 Task: Add Lily's Sweets Sea Salt 70% Dark Chocolate Bar to the cart.
Action: Mouse moved to (20, 60)
Screenshot: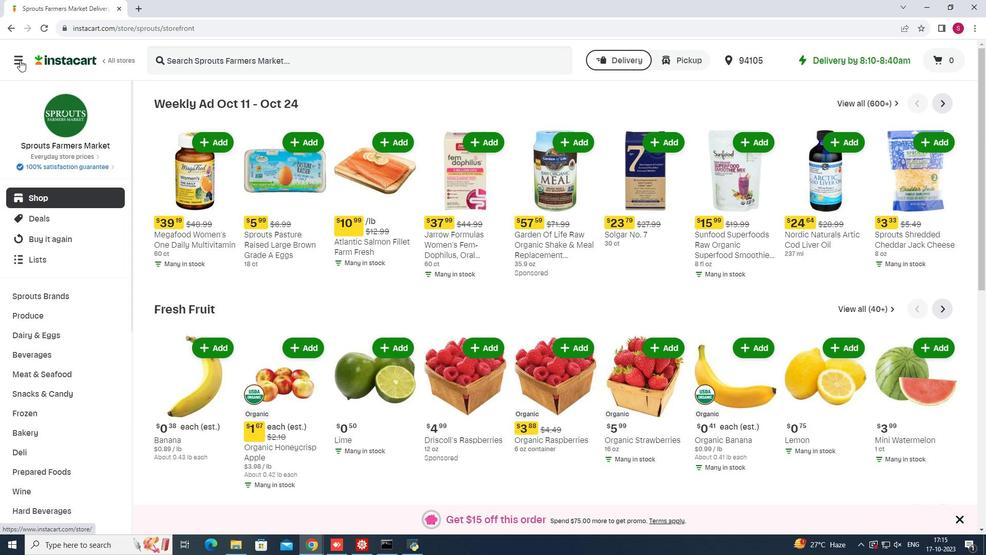 
Action: Mouse pressed left at (20, 60)
Screenshot: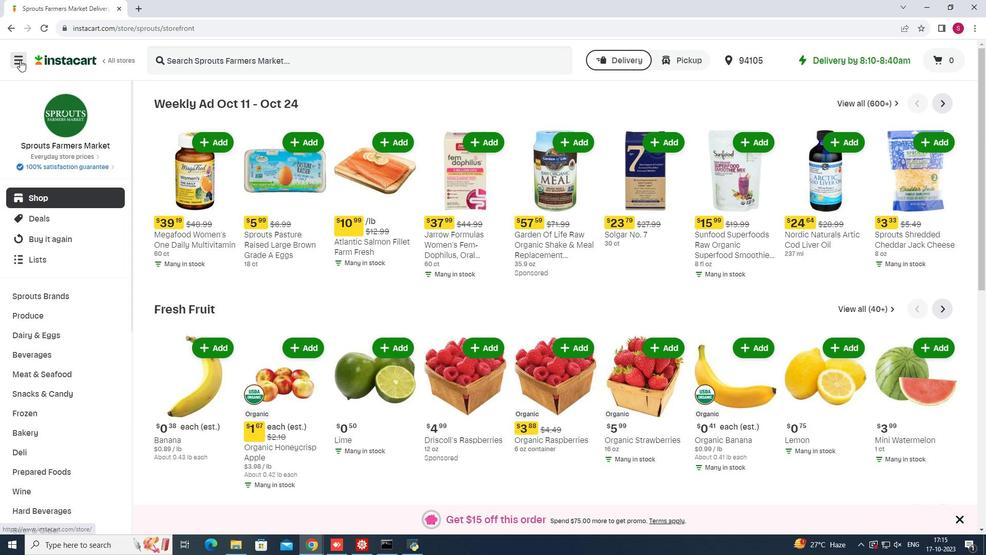 
Action: Mouse moved to (53, 266)
Screenshot: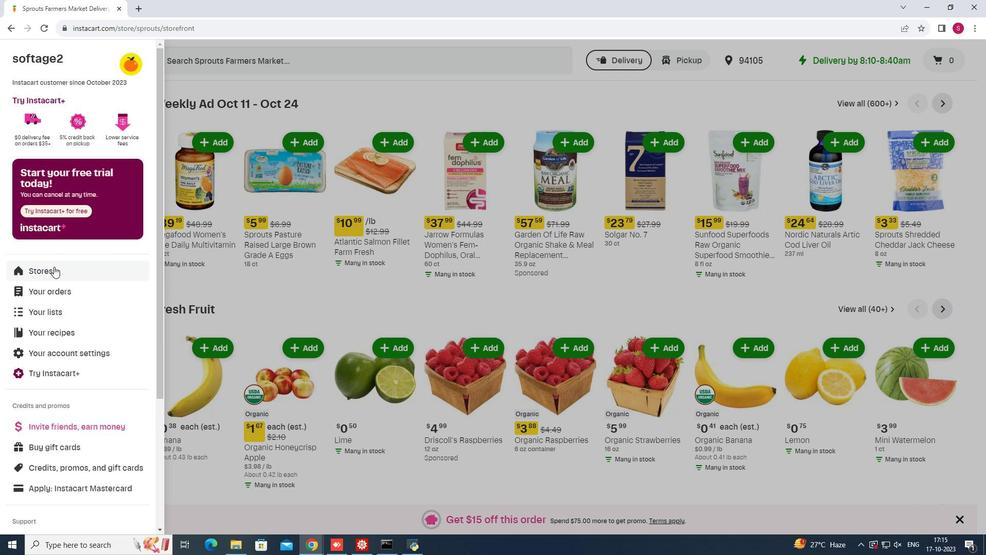 
Action: Mouse pressed left at (53, 266)
Screenshot: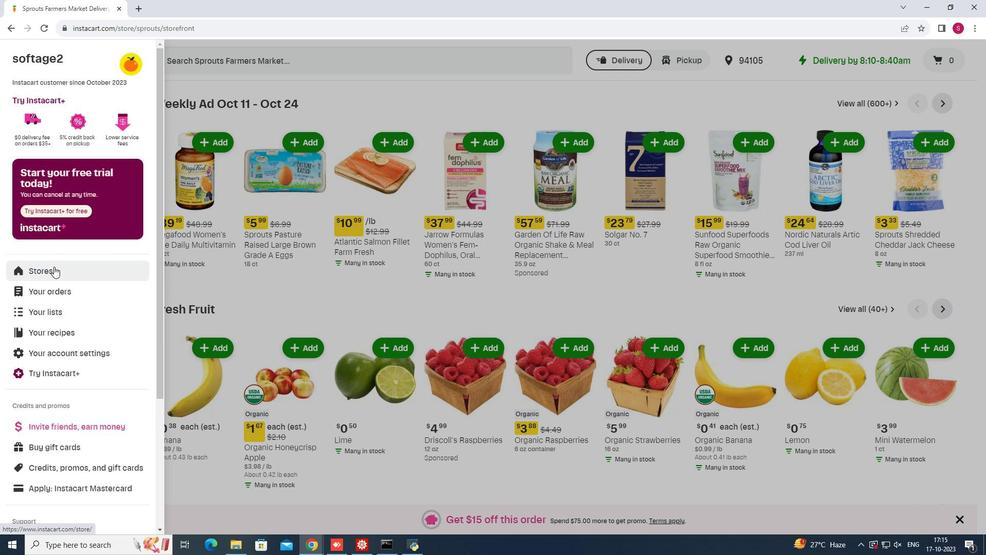 
Action: Mouse moved to (239, 93)
Screenshot: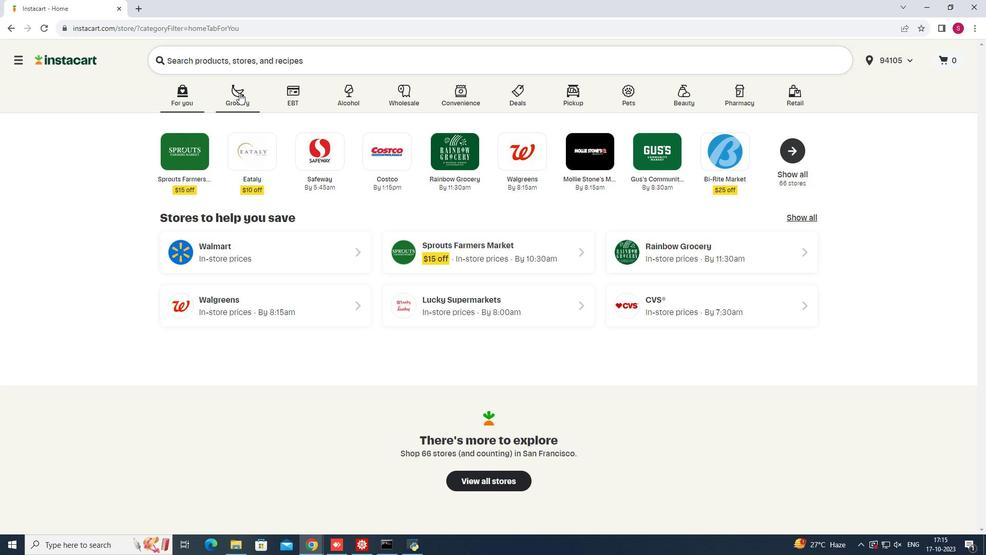 
Action: Mouse pressed left at (239, 93)
Screenshot: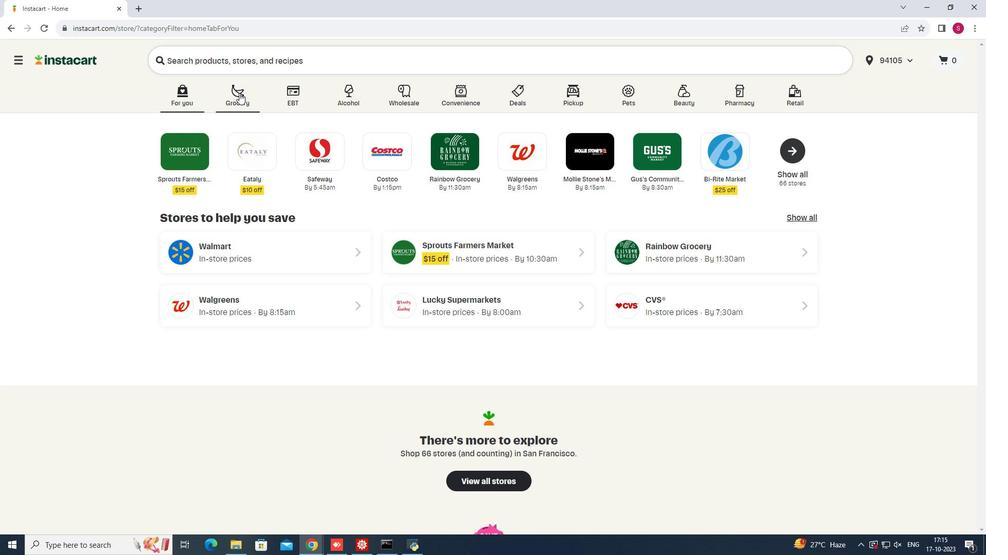 
Action: Mouse moved to (735, 149)
Screenshot: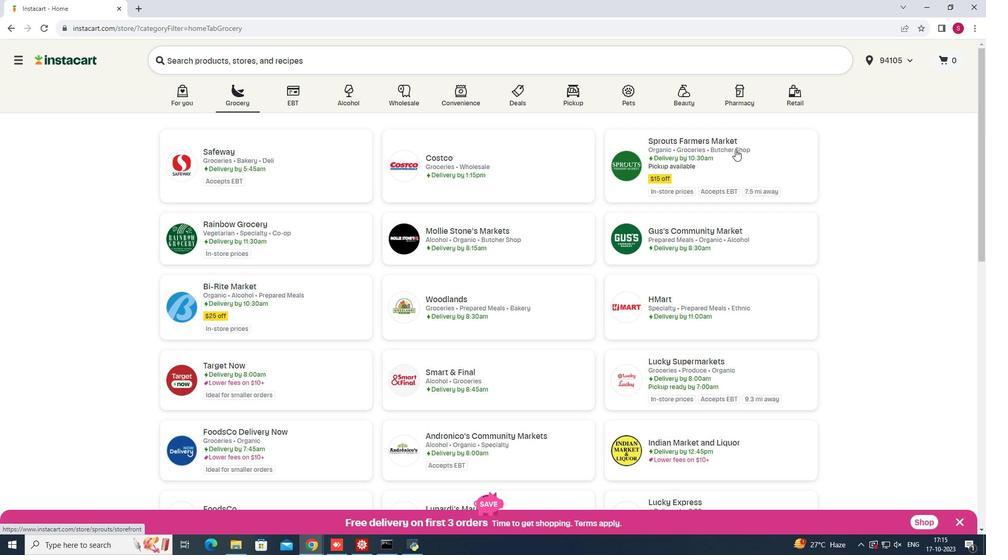 
Action: Mouse pressed left at (735, 149)
Screenshot: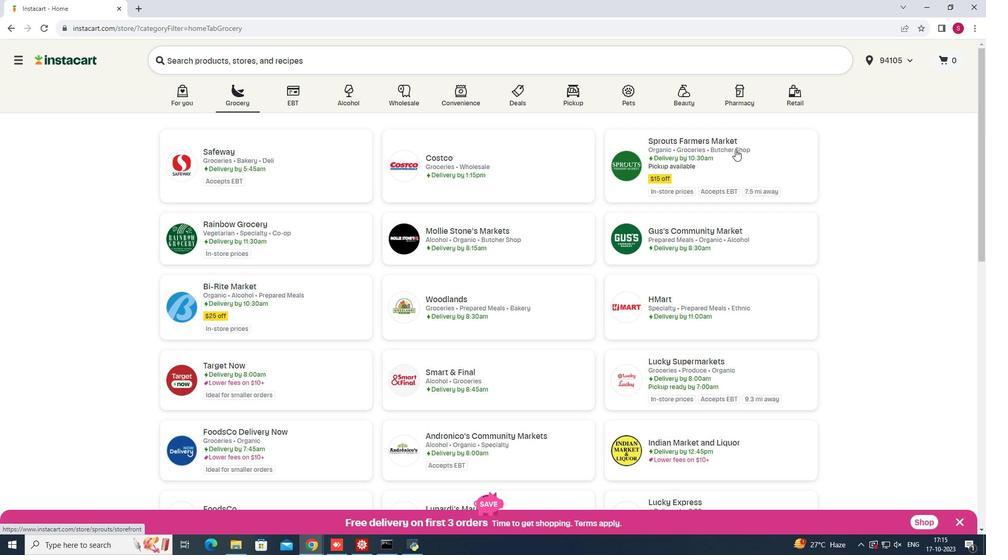 
Action: Mouse moved to (49, 391)
Screenshot: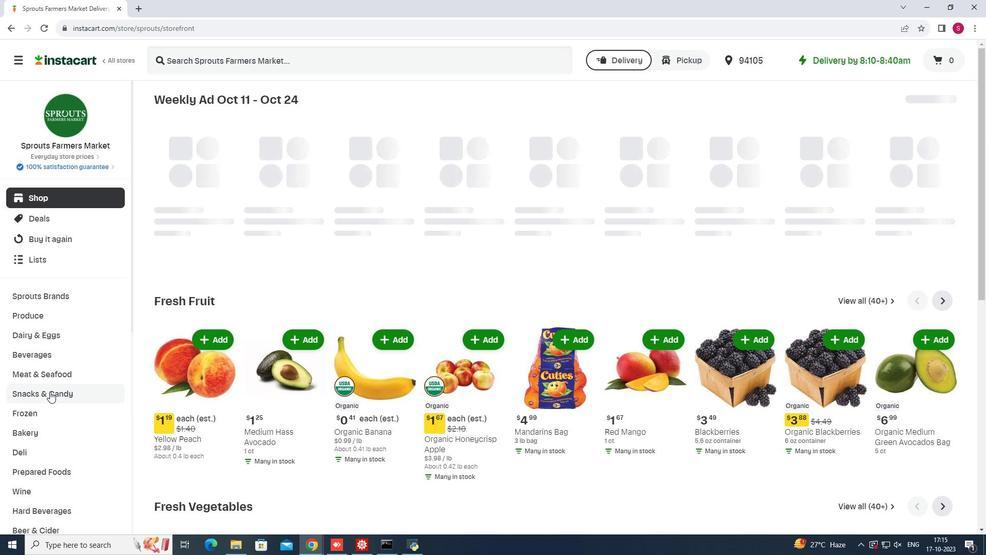 
Action: Mouse pressed left at (49, 391)
Screenshot: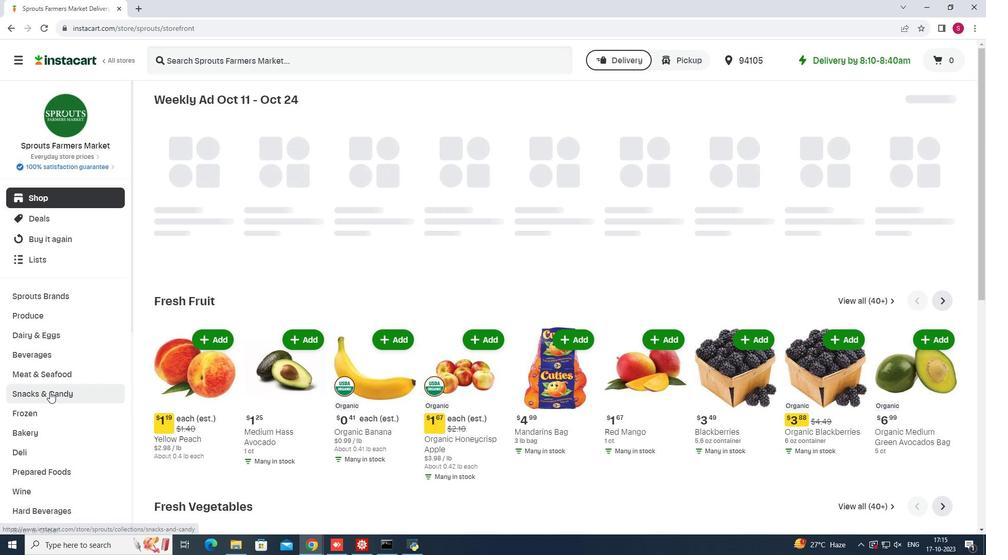 
Action: Mouse moved to (291, 125)
Screenshot: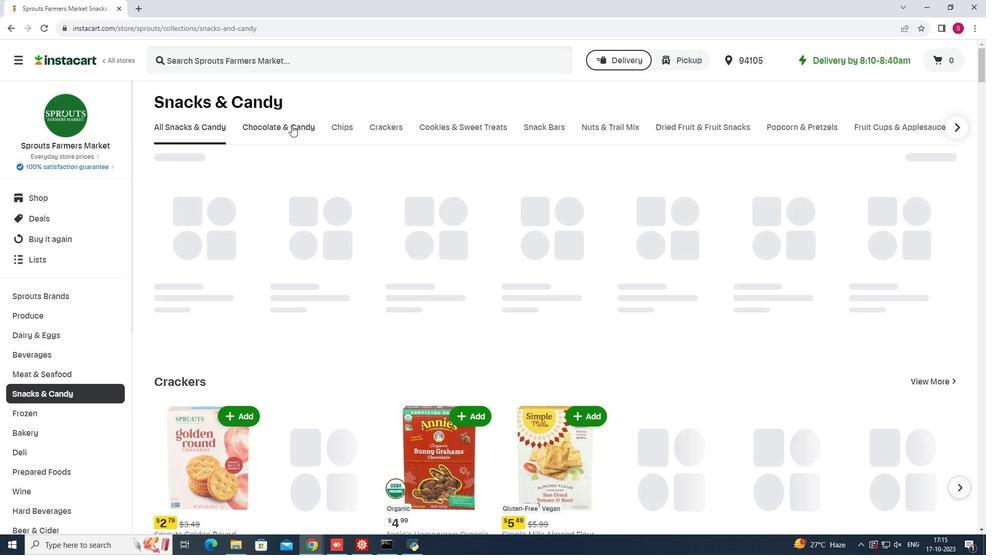 
Action: Mouse pressed left at (291, 125)
Screenshot: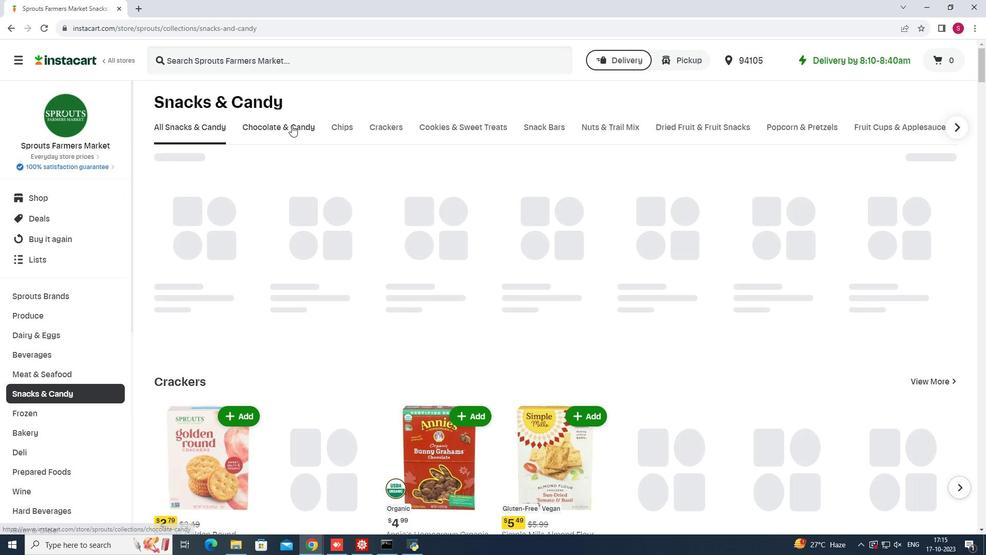 
Action: Mouse moved to (253, 173)
Screenshot: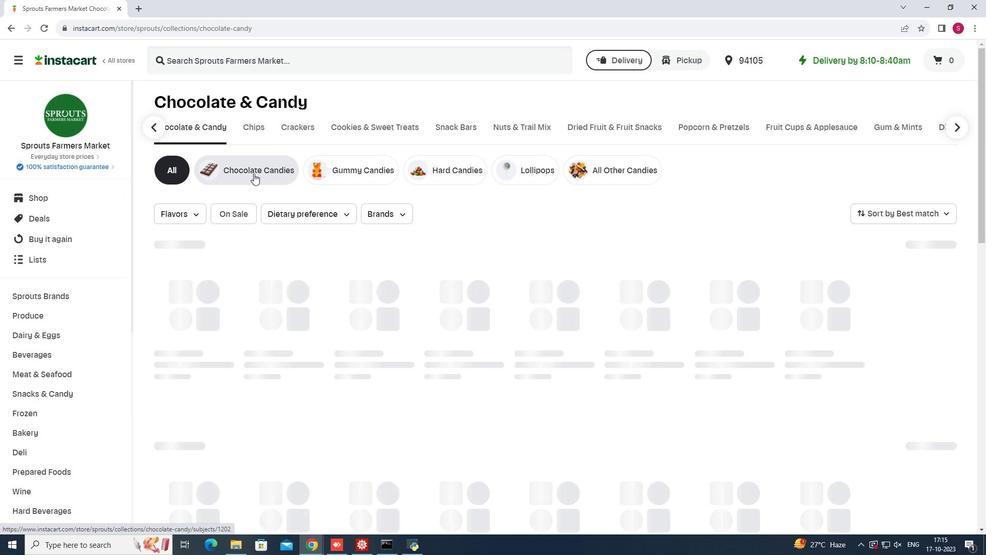 
Action: Mouse pressed left at (253, 173)
Screenshot: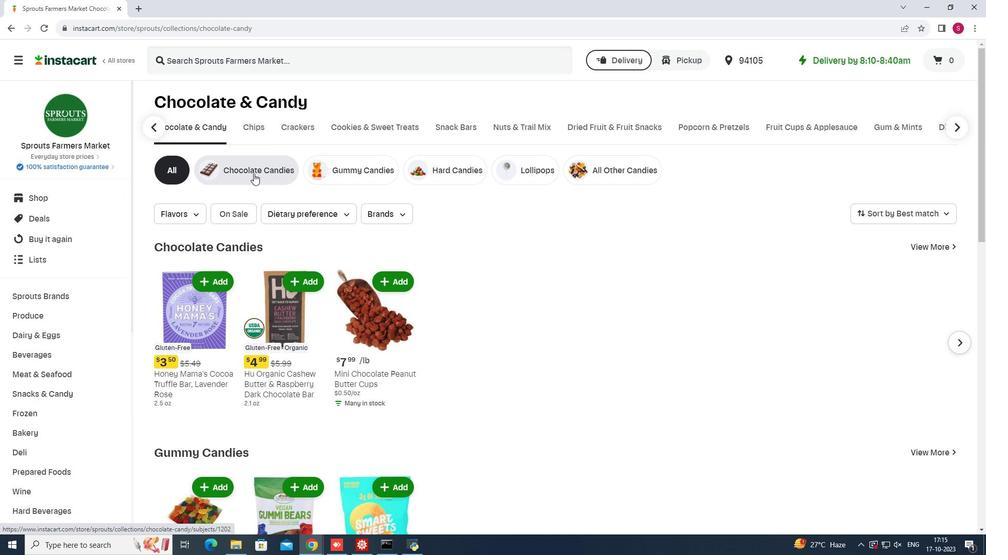 
Action: Mouse moved to (364, 59)
Screenshot: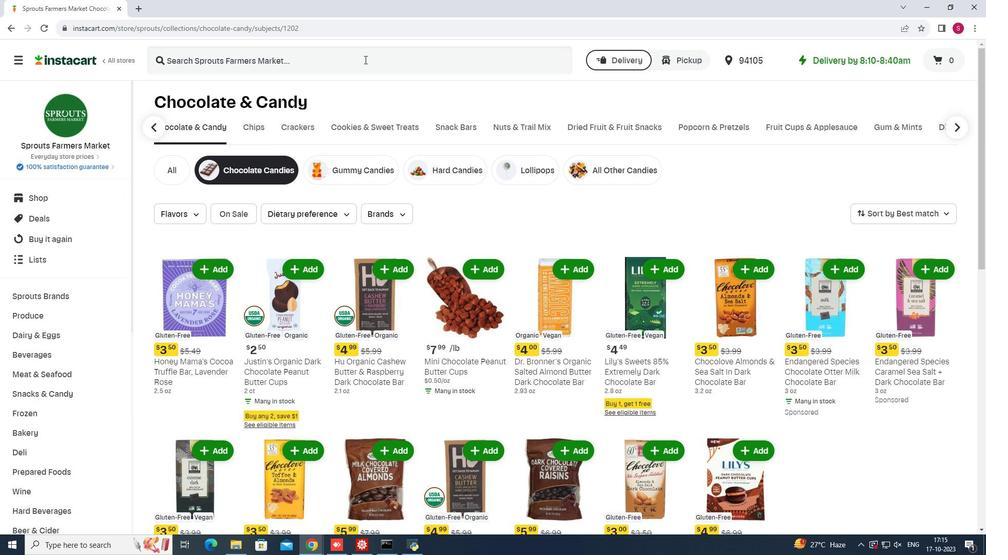 
Action: Mouse pressed left at (364, 59)
Screenshot: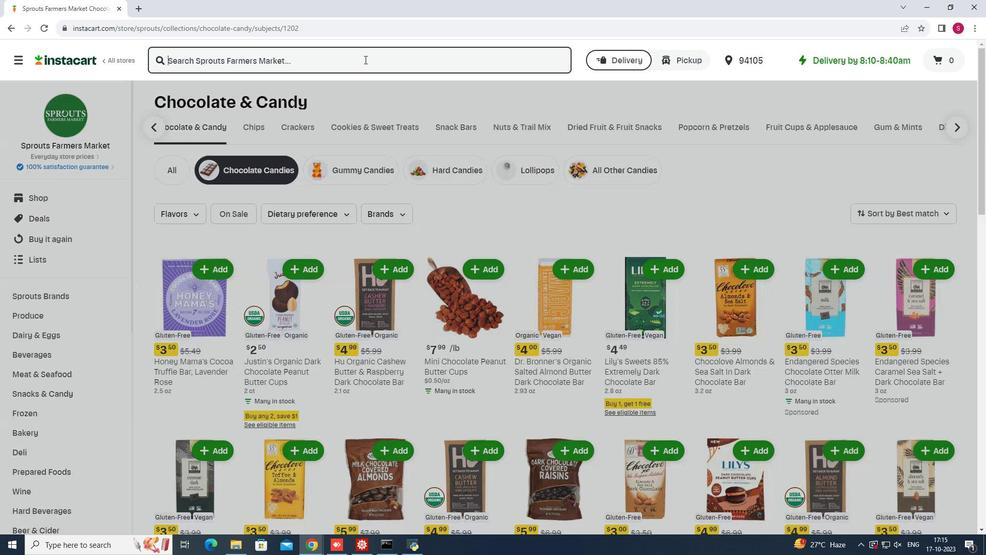 
Action: Key pressed <Key.shift>Lily's<Key.space><Key.shift>Sweets<Key.space><Key.shift>Sea<Key.space><Key.shift>Salt<Key.space>70<Key.shift>%<Key.space><Key.shift>Dark<Key.space><Key.shift>Chocolate<Key.space><Key.shift>Bar<Key.enter>
Screenshot: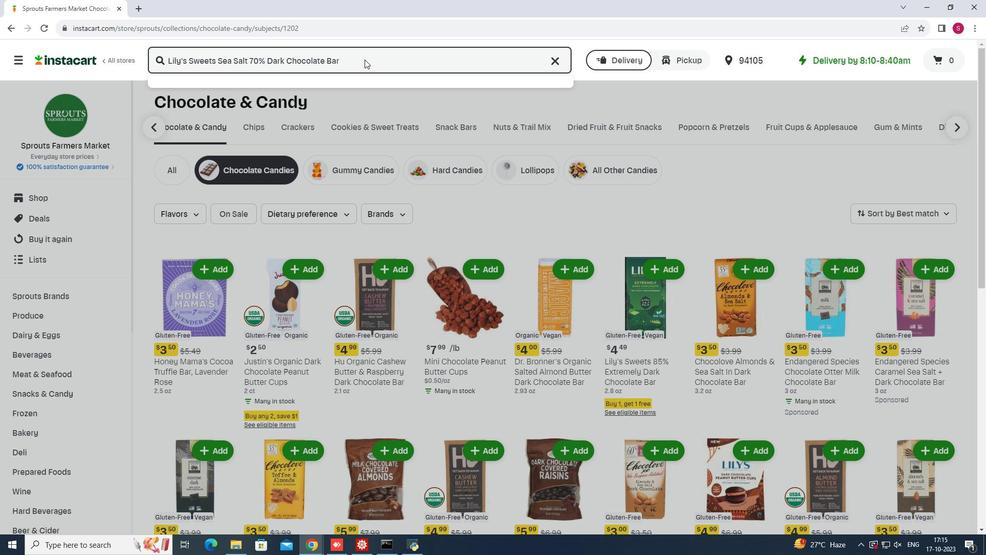 
Action: Mouse moved to (796, 343)
Screenshot: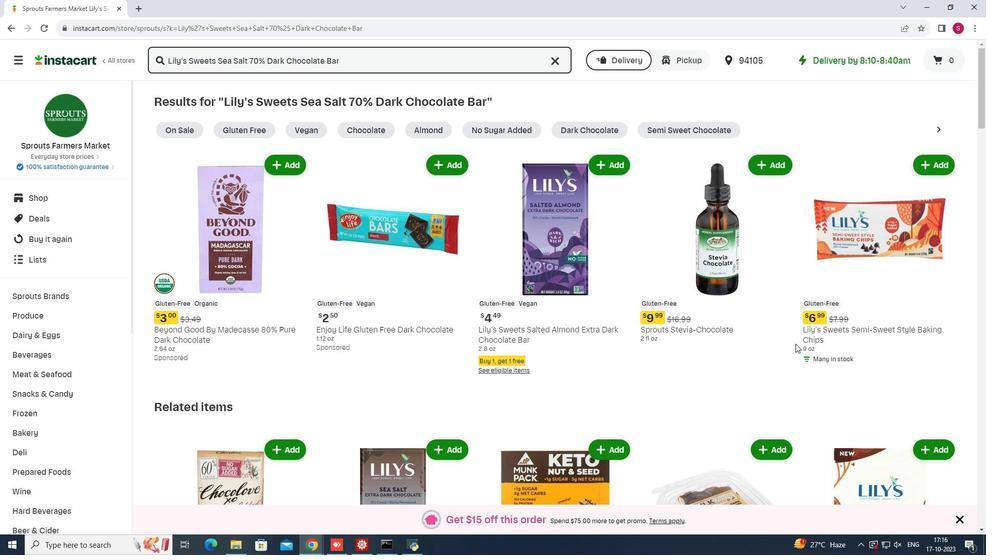 
Action: Mouse scrolled (796, 343) with delta (0, 0)
Screenshot: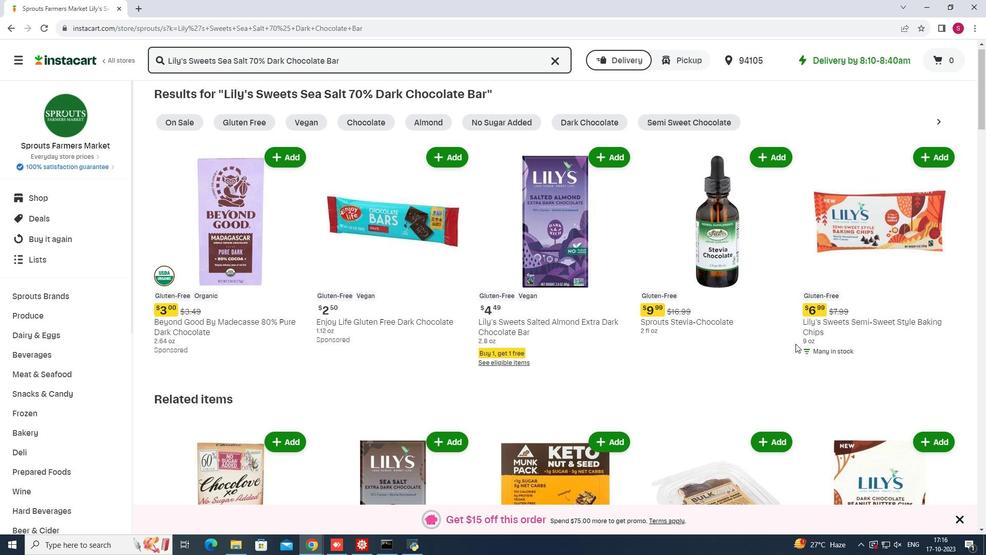 
Action: Mouse scrolled (796, 343) with delta (0, 0)
Screenshot: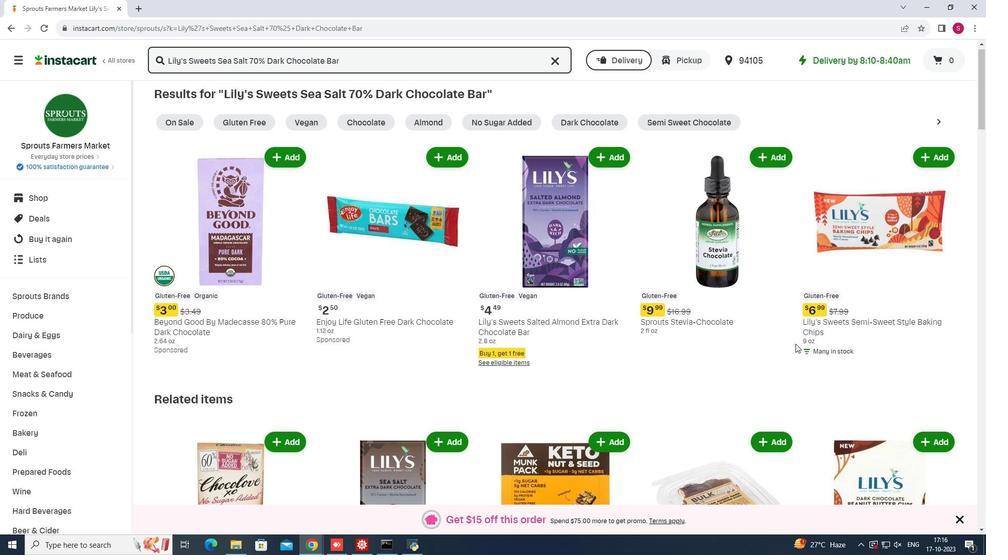 
Action: Mouse scrolled (796, 343) with delta (0, 0)
Screenshot: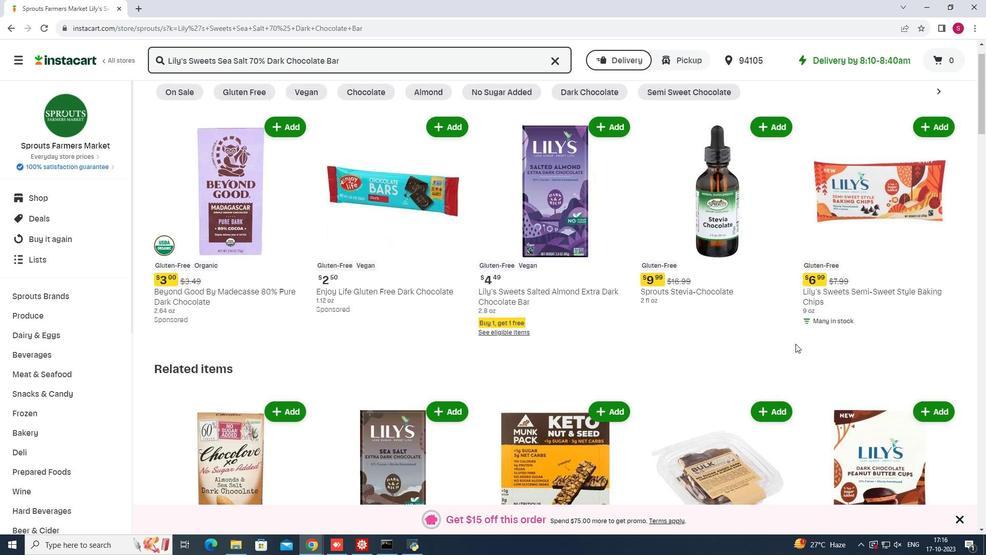 
Action: Mouse scrolled (796, 343) with delta (0, 0)
Screenshot: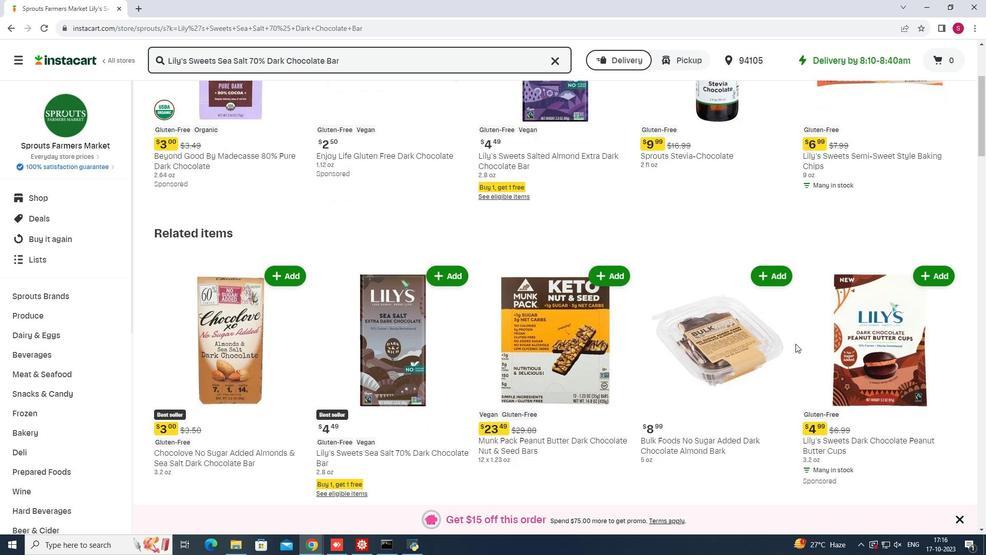 
Action: Mouse scrolled (796, 343) with delta (0, 0)
Screenshot: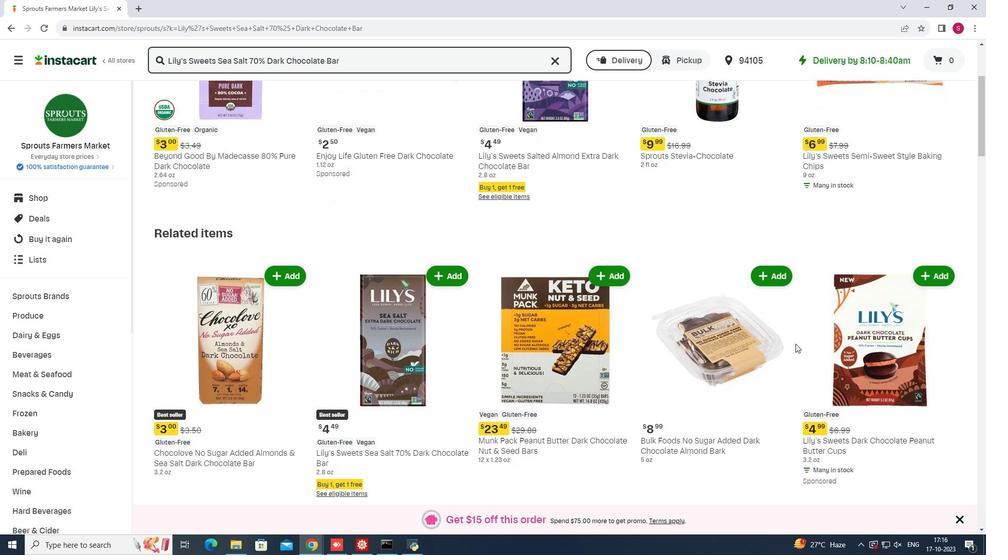 
Action: Mouse scrolled (796, 343) with delta (0, 0)
Screenshot: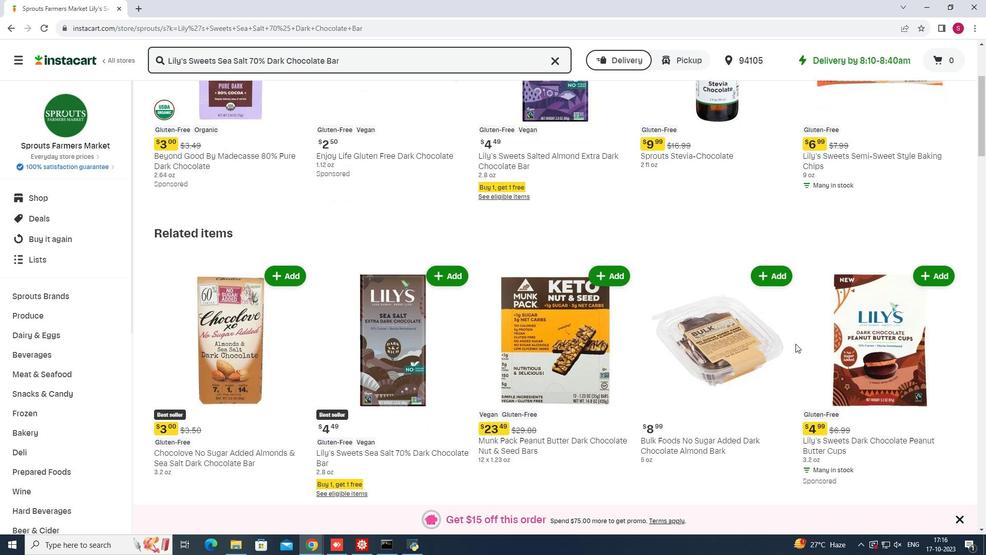 
Action: Mouse moved to (433, 136)
Screenshot: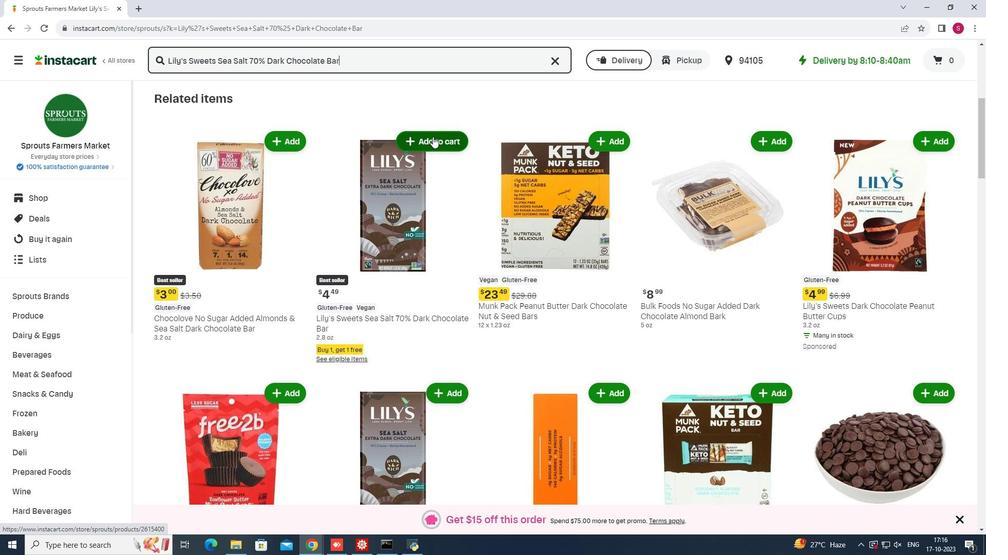 
Action: Mouse pressed left at (433, 136)
Screenshot: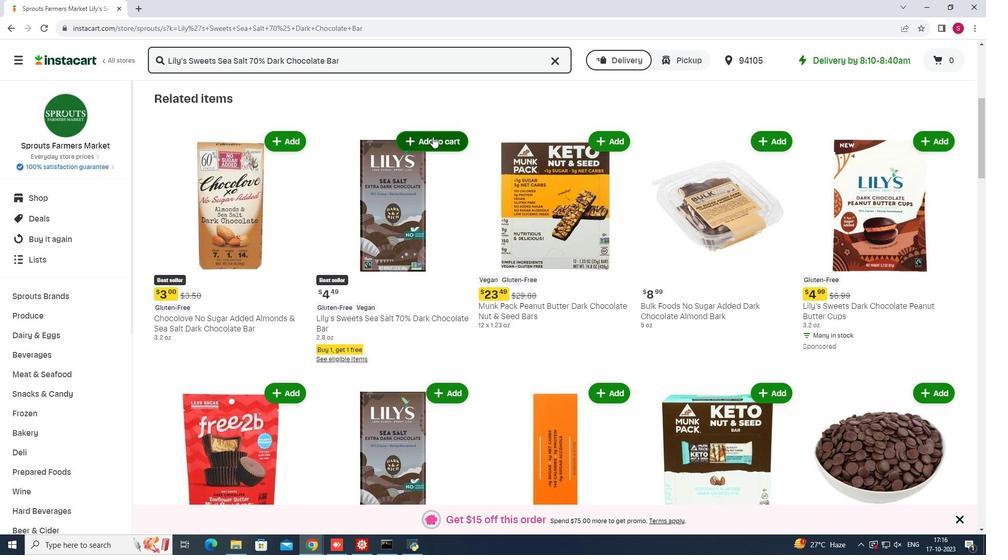 
Action: Mouse moved to (670, 154)
Screenshot: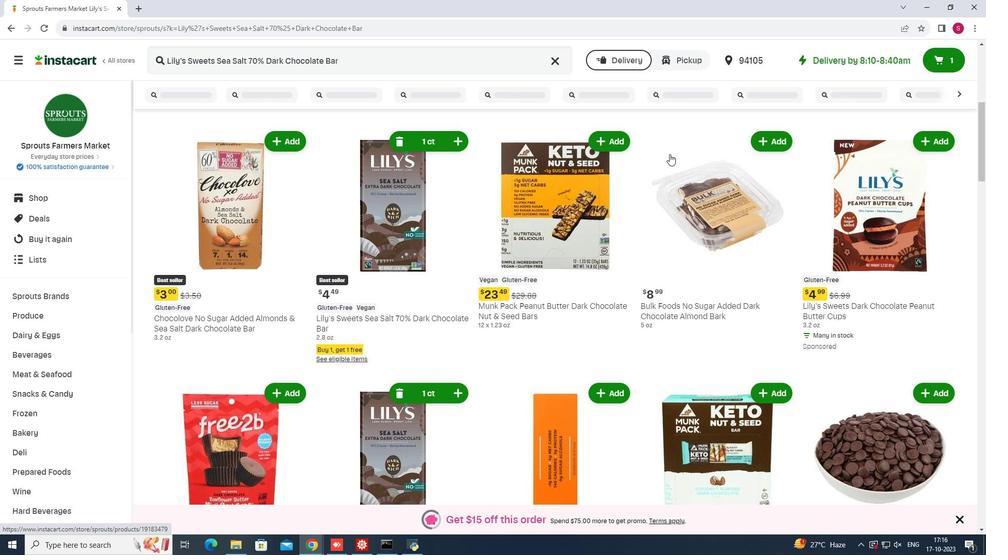 
